 Task: Find driving directions from Los Angeles, California, to San Diego, California.
Action: Mouse moved to (296, 96)
Screenshot: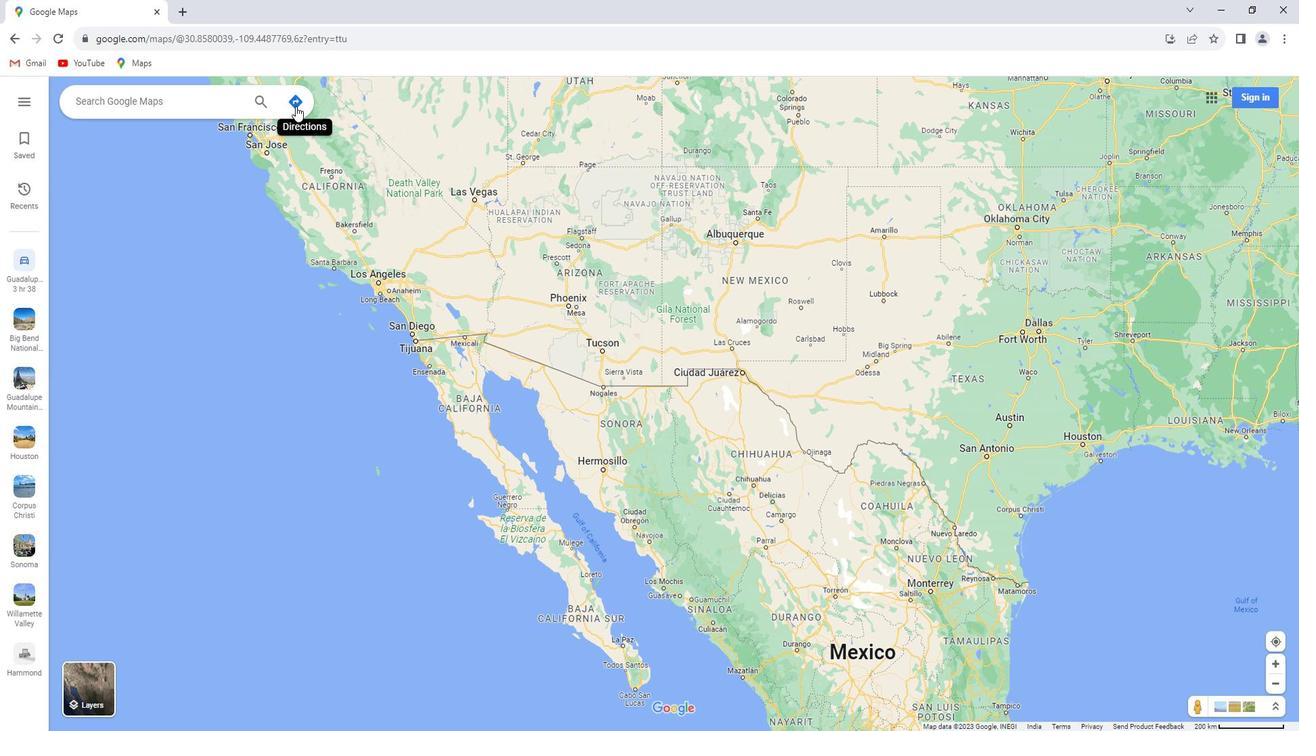 
Action: Mouse pressed left at (296, 96)
Screenshot: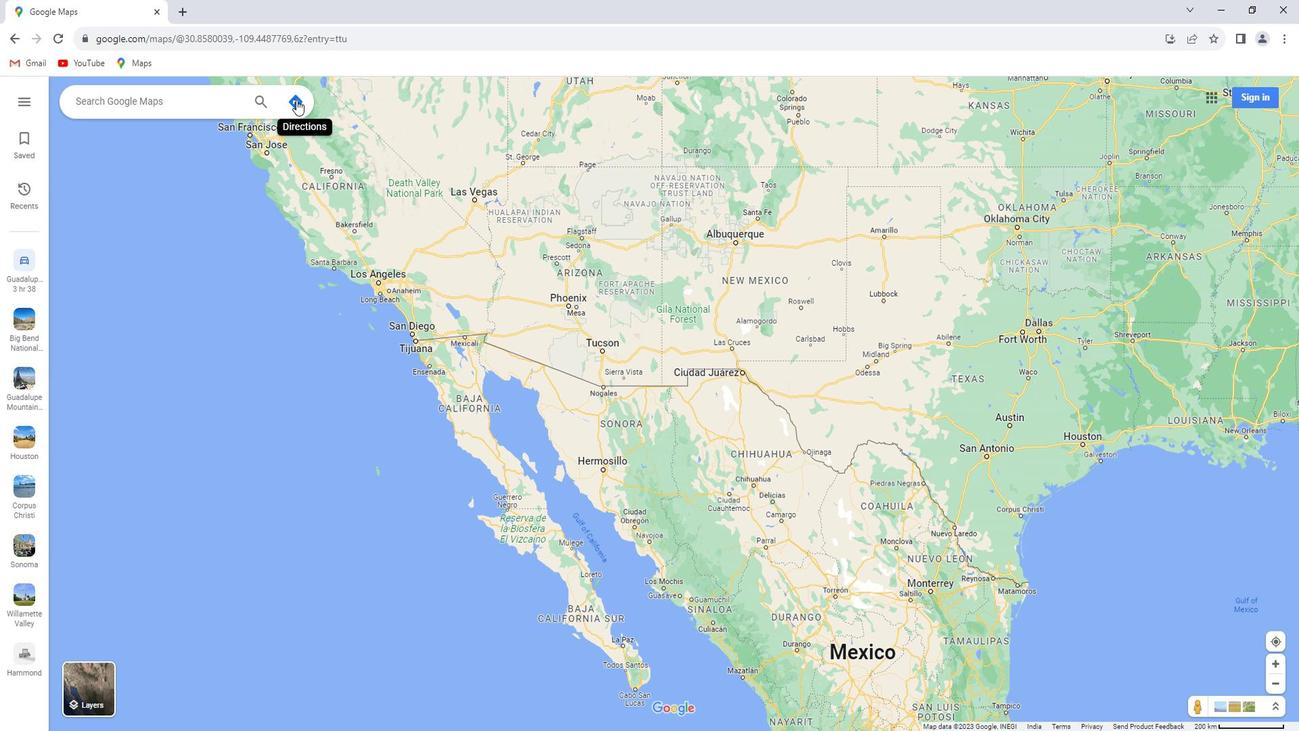 
Action: Mouse moved to (158, 134)
Screenshot: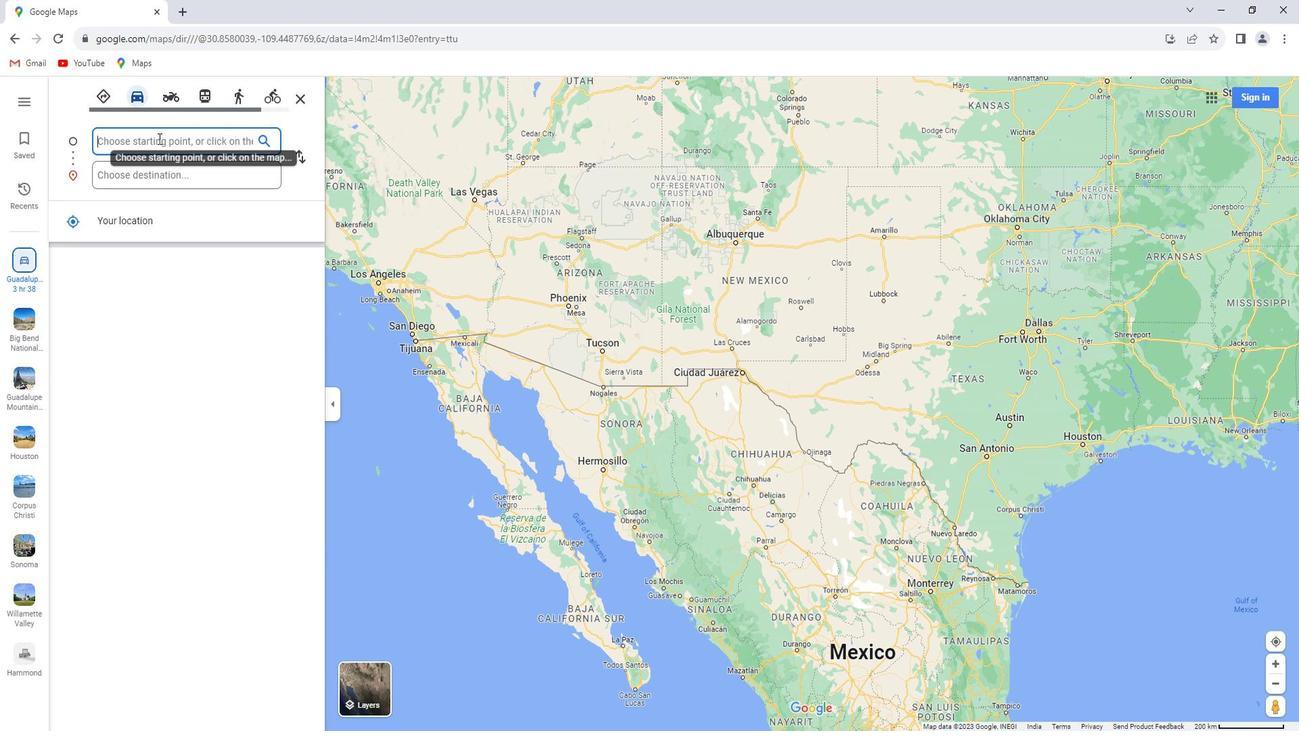 
Action: Key pressed <Key.shift>Los<Key.space><Key.shift>Angeles,<Key.space><Key.shift>California
Screenshot: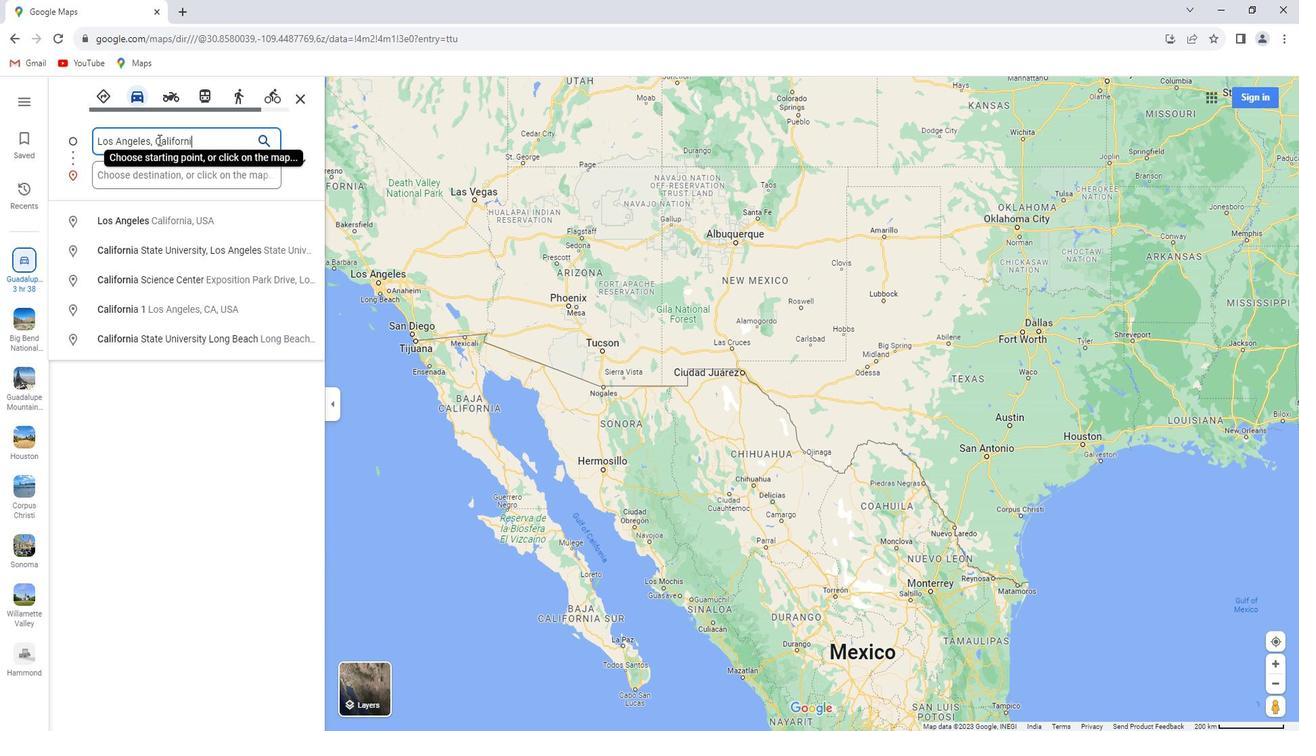 
Action: Mouse moved to (158, 161)
Screenshot: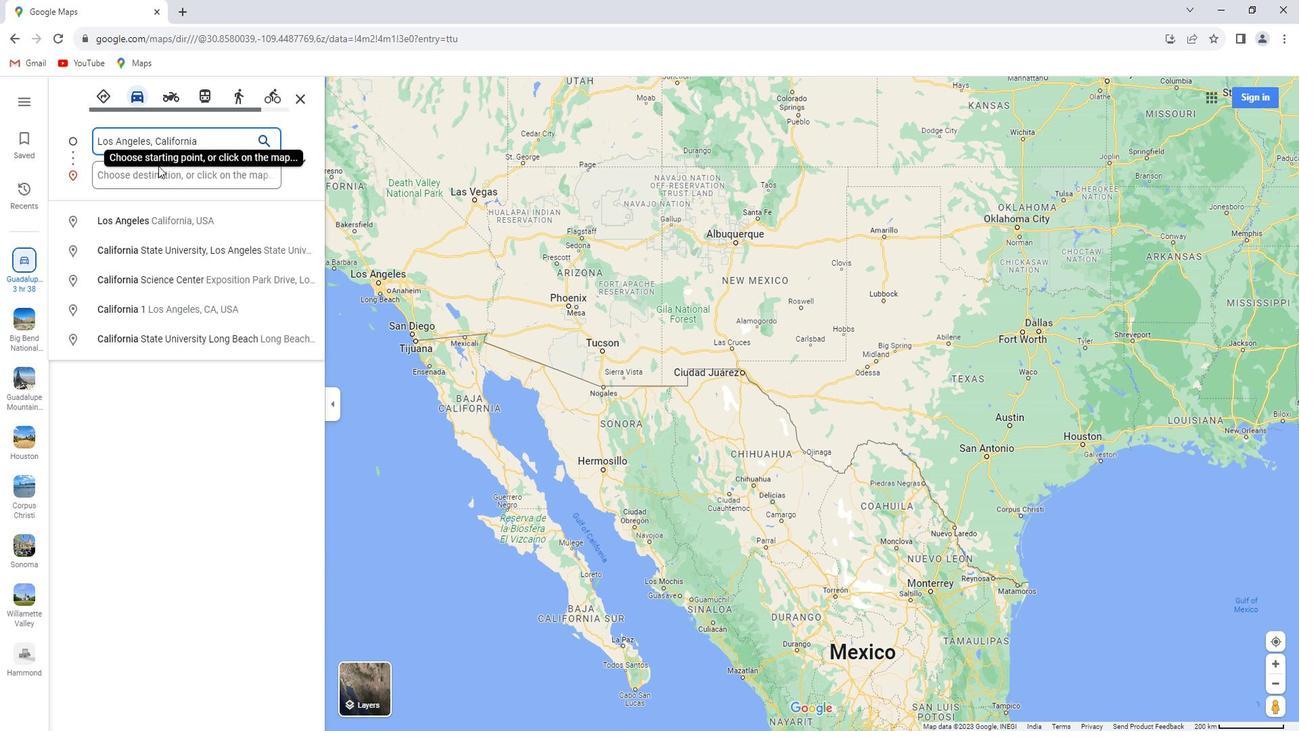 
Action: Mouse pressed left at (158, 161)
Screenshot: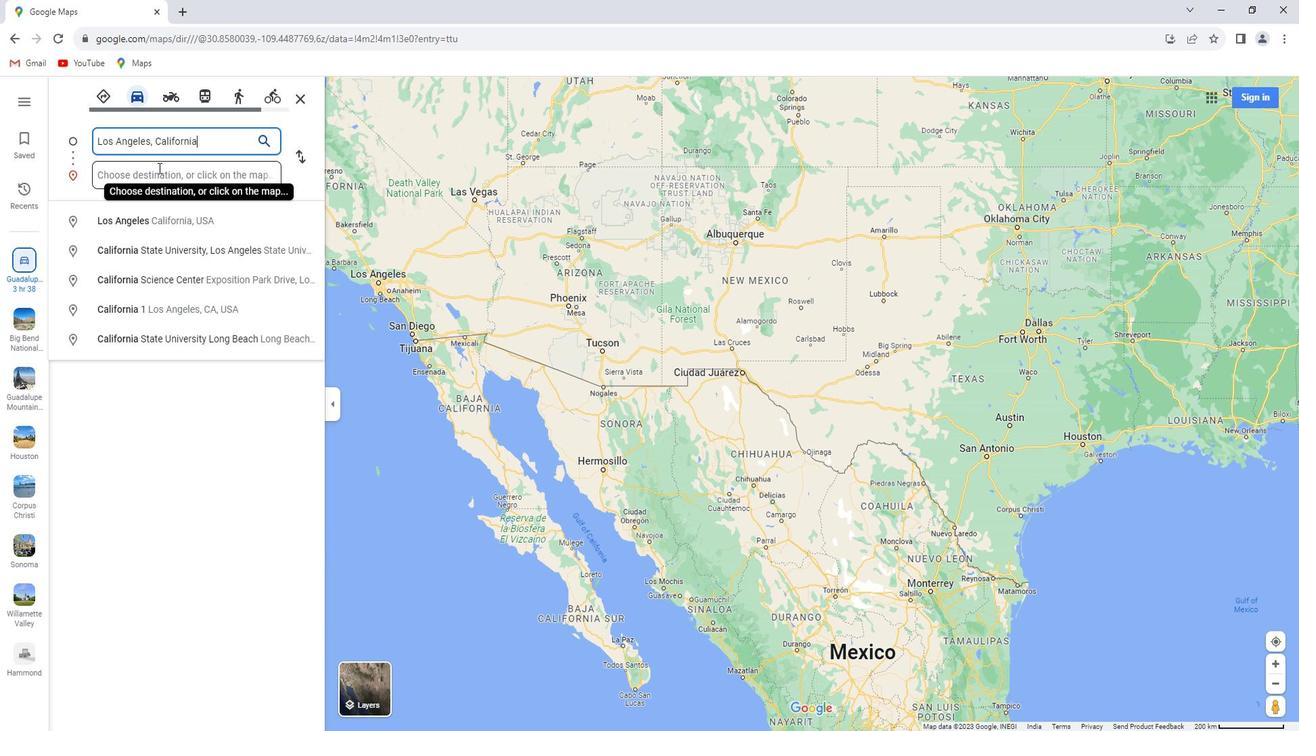 
Action: Key pressed <Key.shift>San<Key.space><Key.shift>Diego,<Key.space><Key.shift>California<Key.enter>
Screenshot: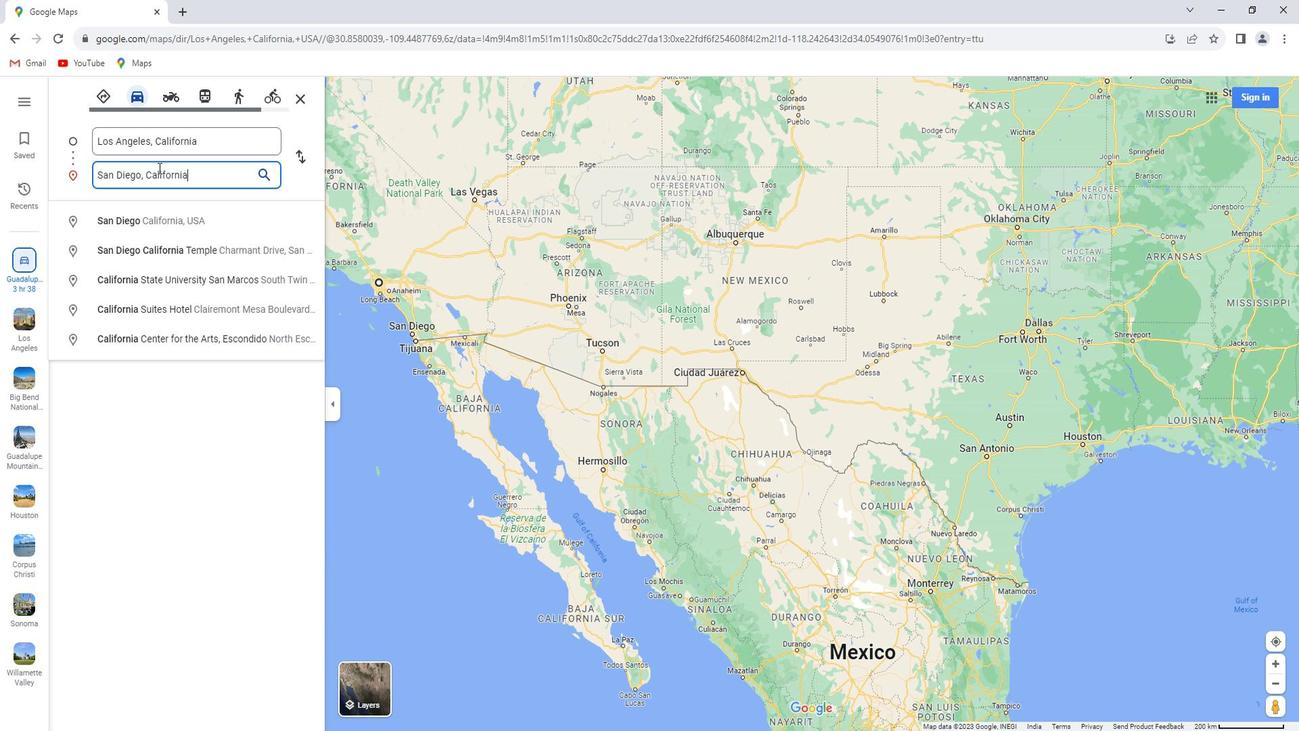 
Action: Mouse moved to (141, 99)
Screenshot: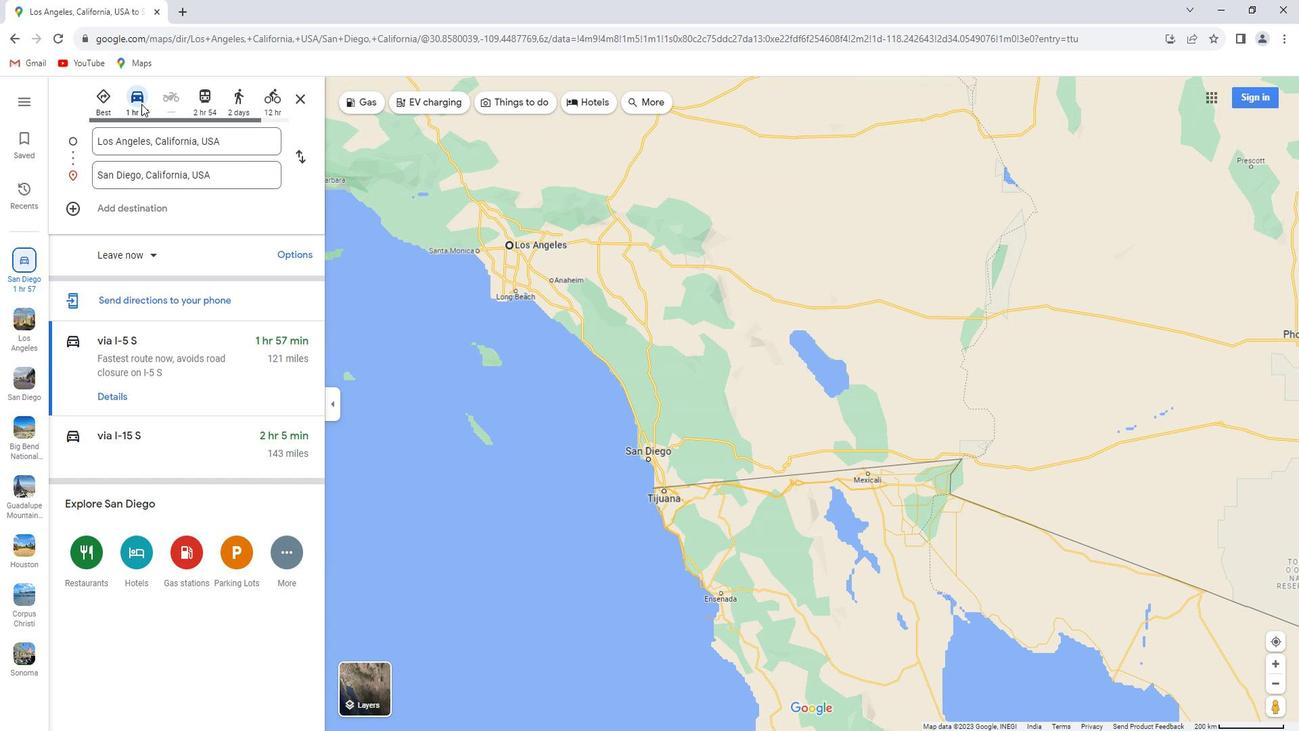 
Action: Mouse pressed left at (141, 99)
Screenshot: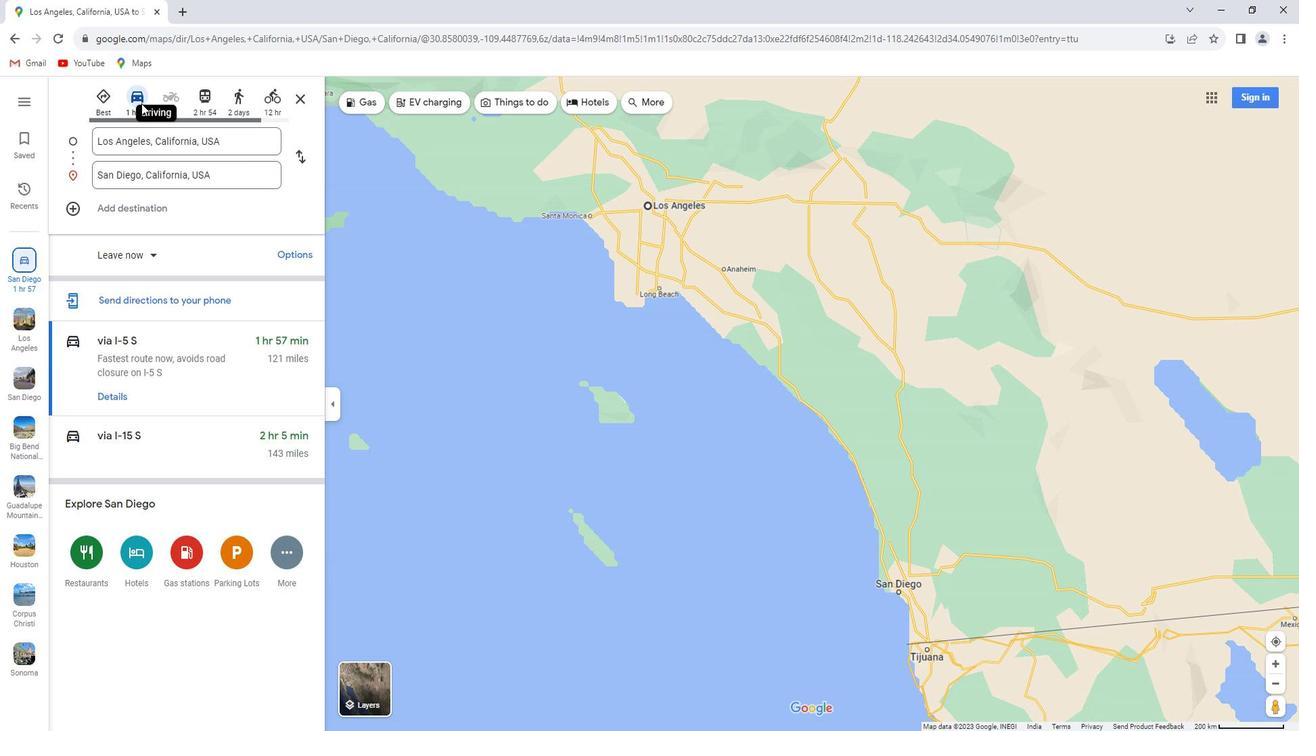 
Action: Mouse moved to (238, 176)
Screenshot: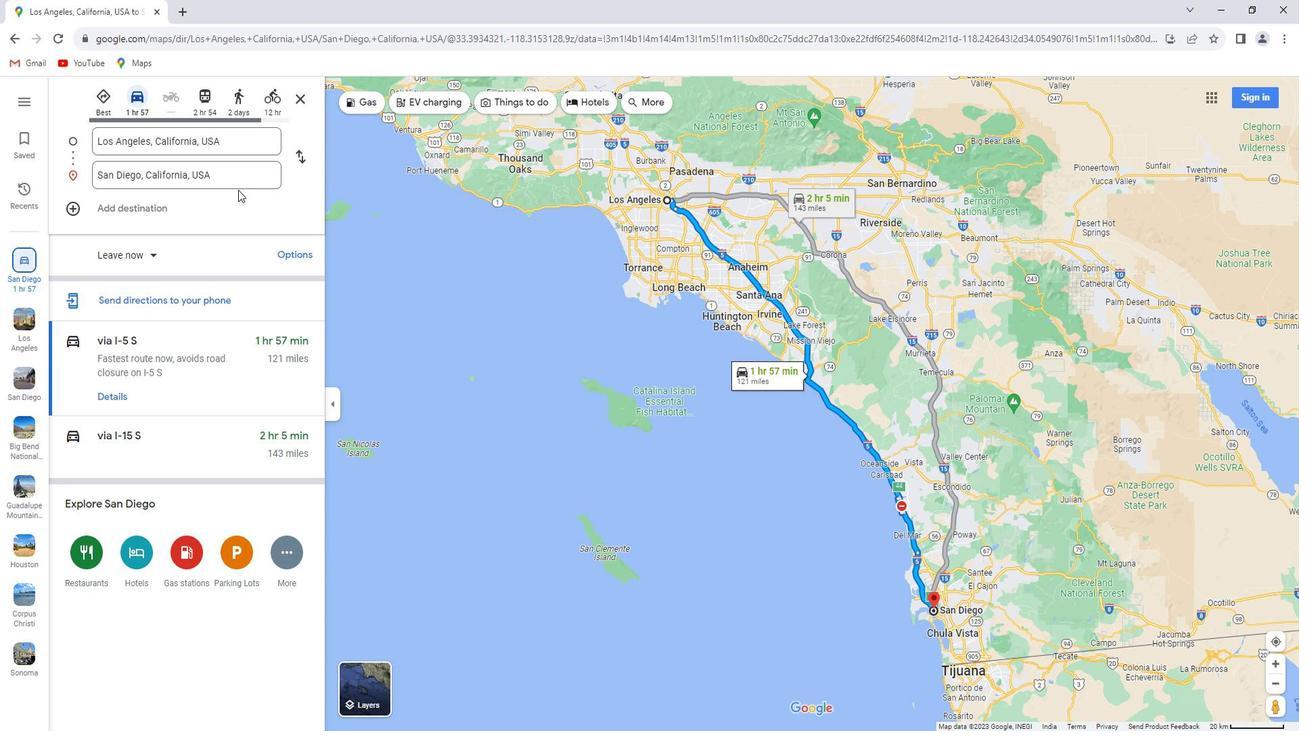 
Action: Mouse pressed left at (238, 176)
Screenshot: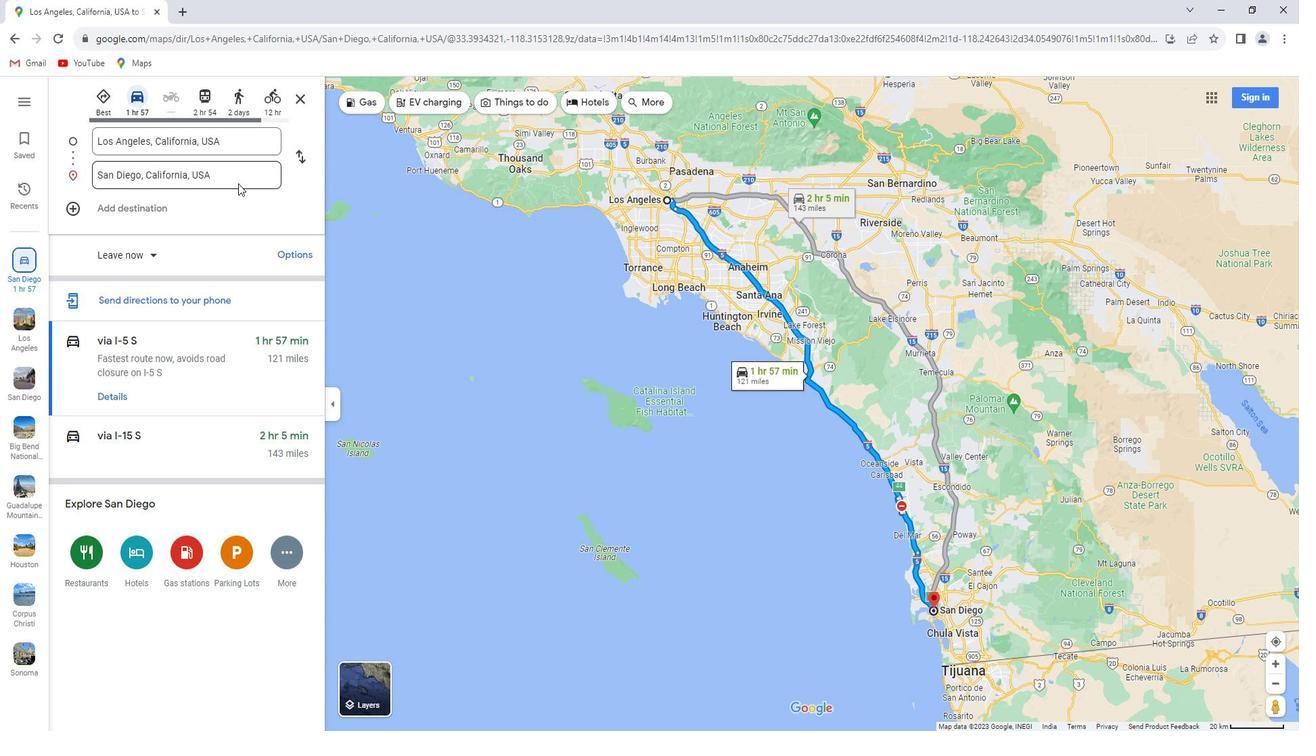 
Action: Key pressed <Key.enter>
Screenshot: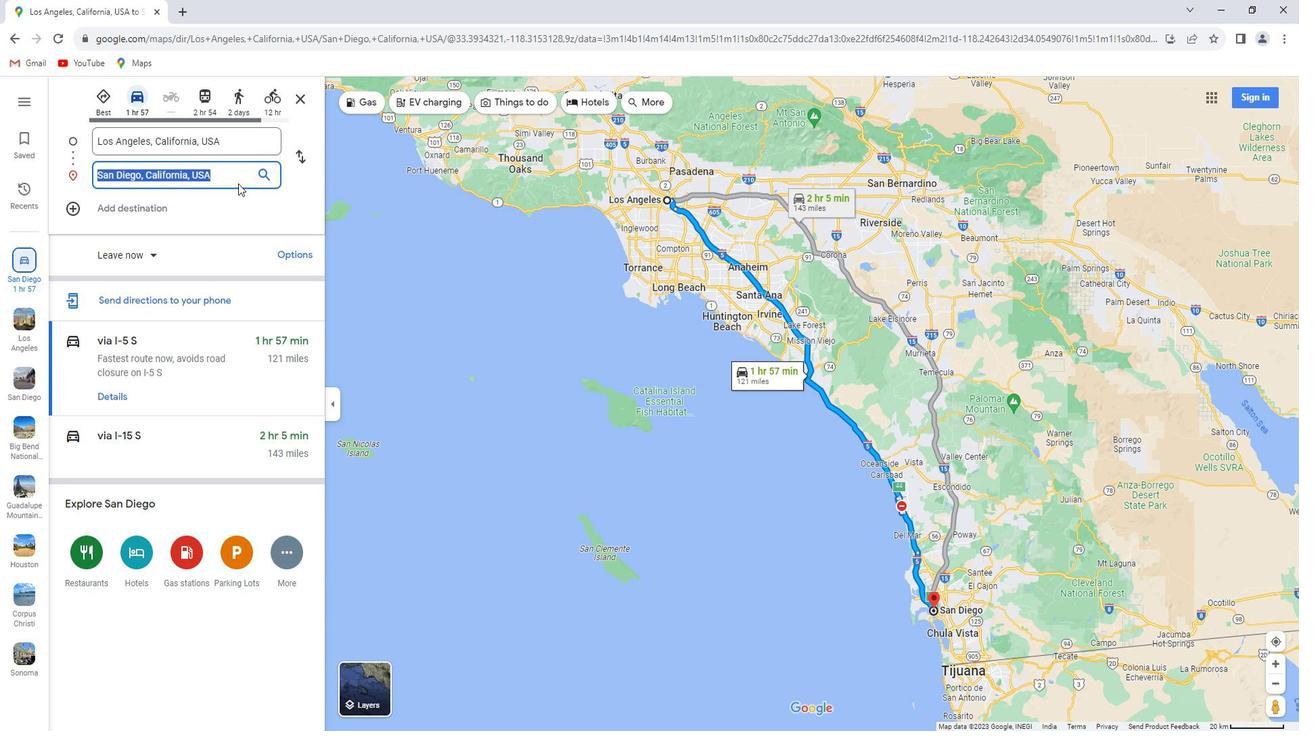 
Action: Mouse moved to (267, 192)
Screenshot: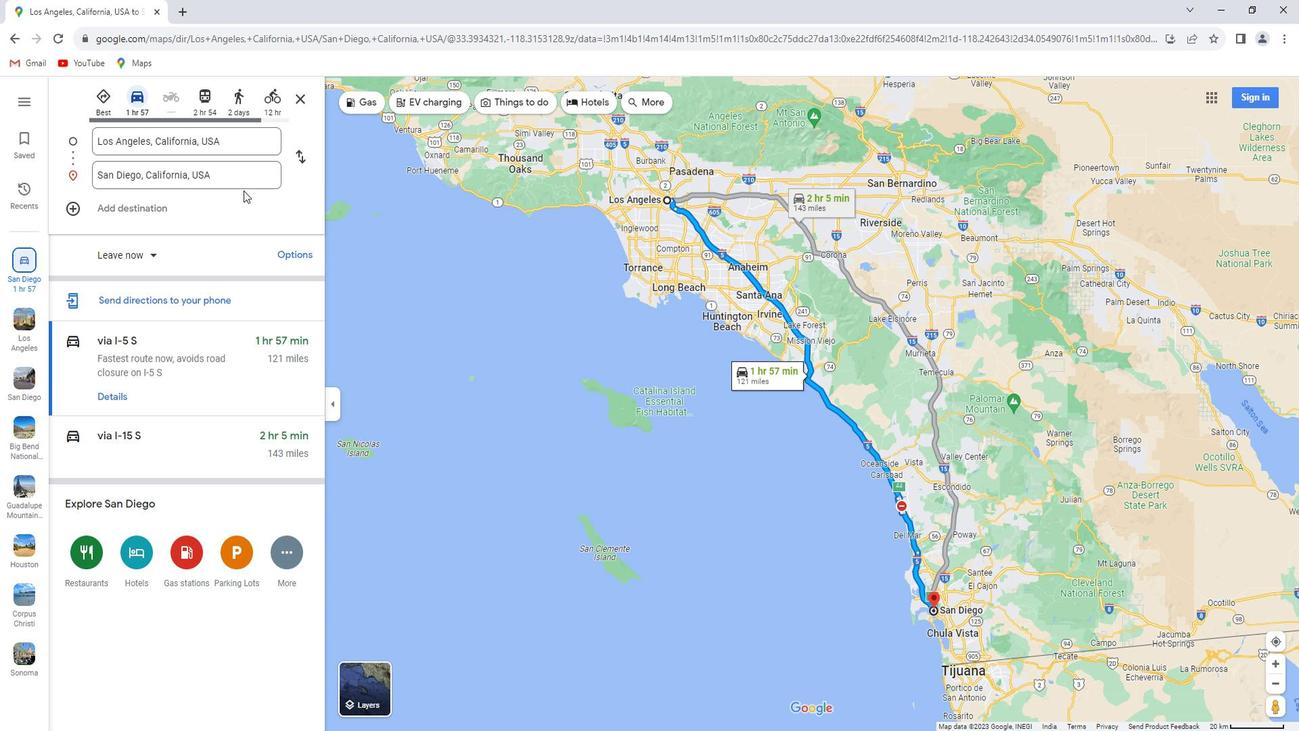 
